 Task: Create Workspace Content Strategy Workspace description Manage vendor relationships and procurement. Workspace type Operations
Action: Mouse moved to (326, 72)
Screenshot: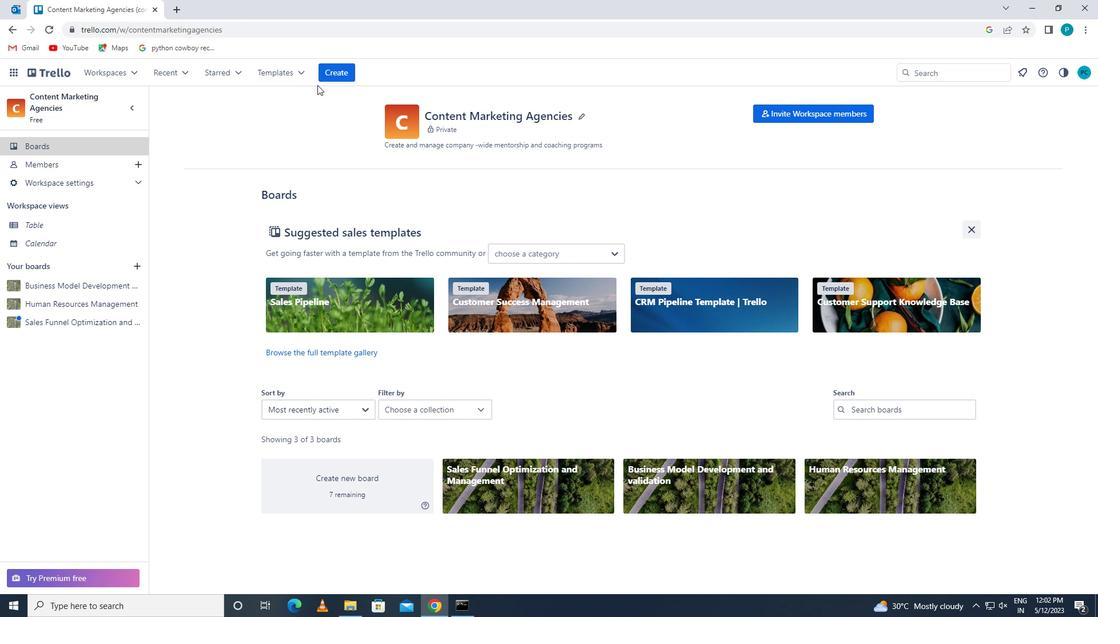 
Action: Mouse pressed left at (326, 72)
Screenshot: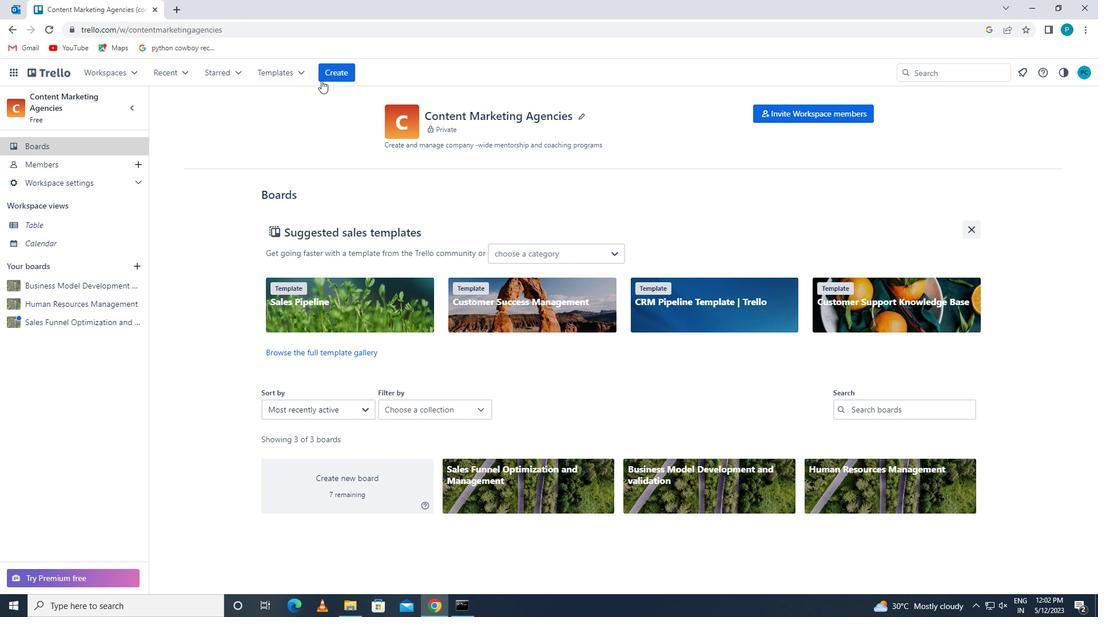 
Action: Mouse moved to (355, 191)
Screenshot: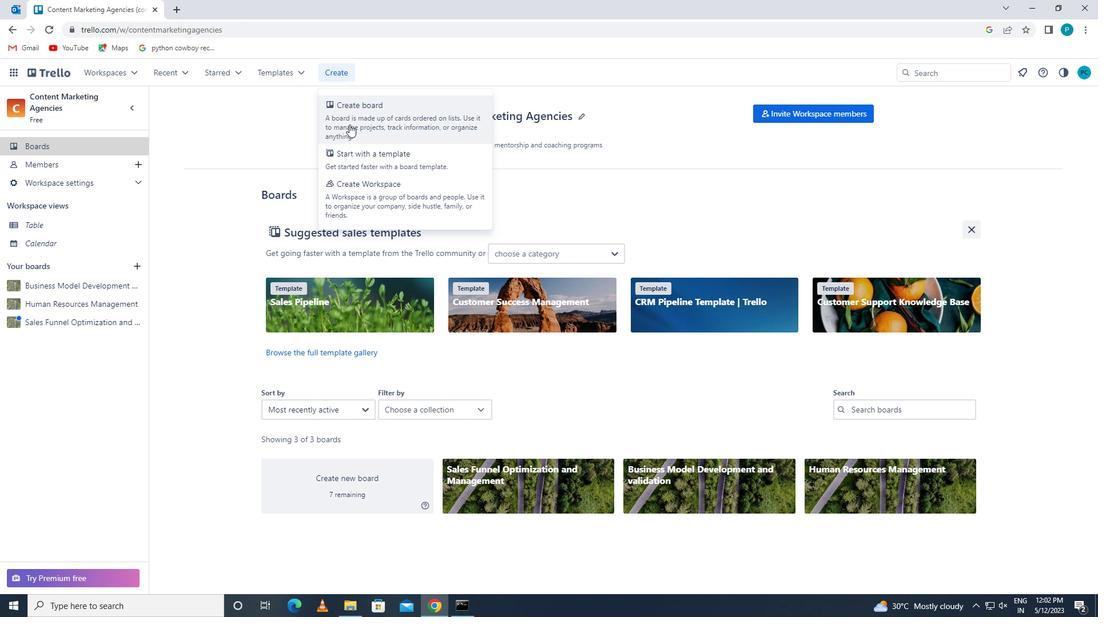 
Action: Mouse pressed left at (355, 191)
Screenshot: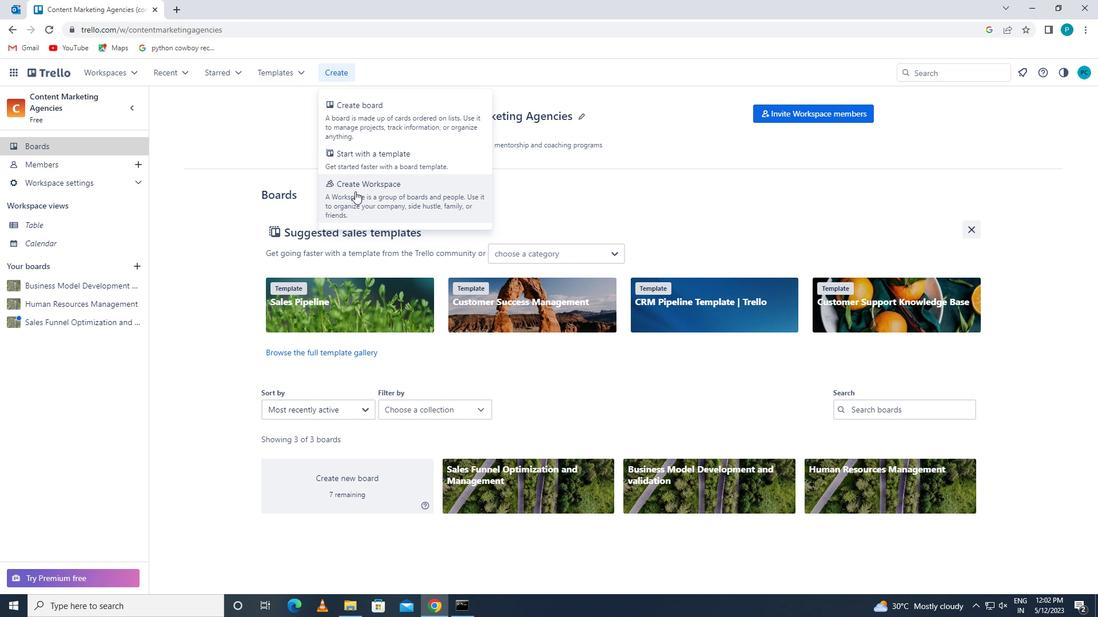 
Action: Mouse moved to (346, 224)
Screenshot: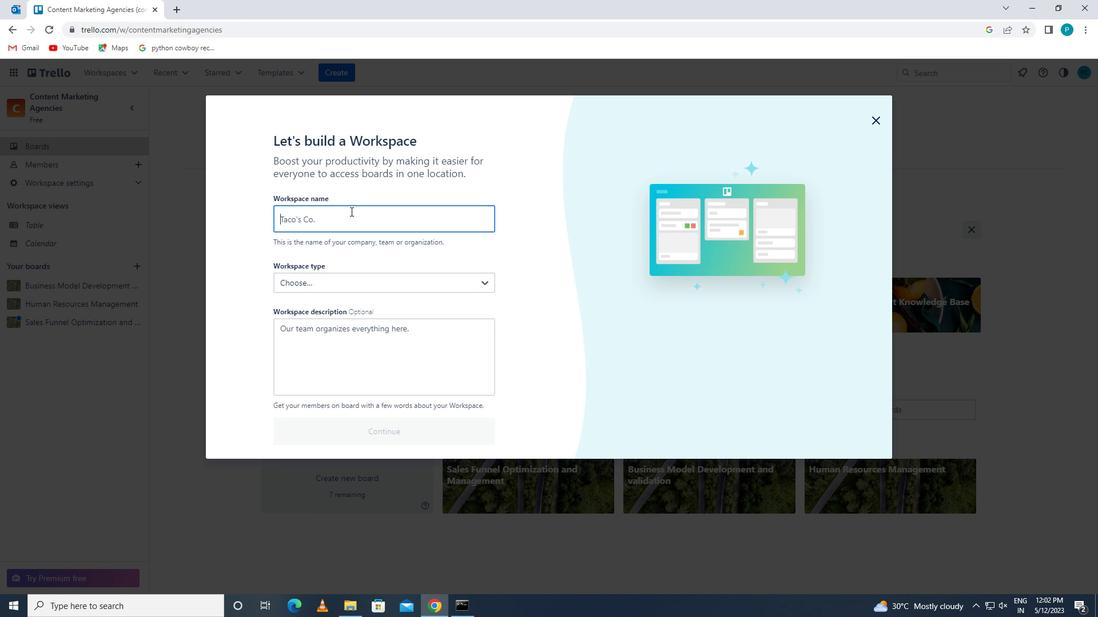 
Action: Mouse pressed left at (346, 224)
Screenshot: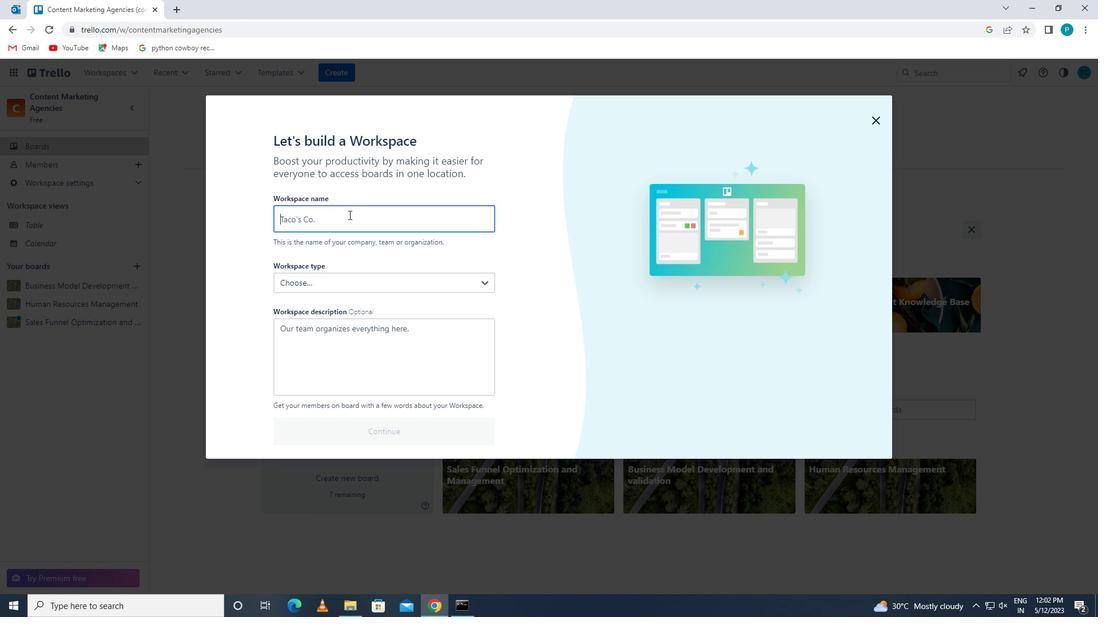 
Action: Key pressed <Key.caps_lock>c<Key.caps_lock>ontent<Key.space><Key.caps_lock>s<Key.caps_lock>trategy<Key.space>
Screenshot: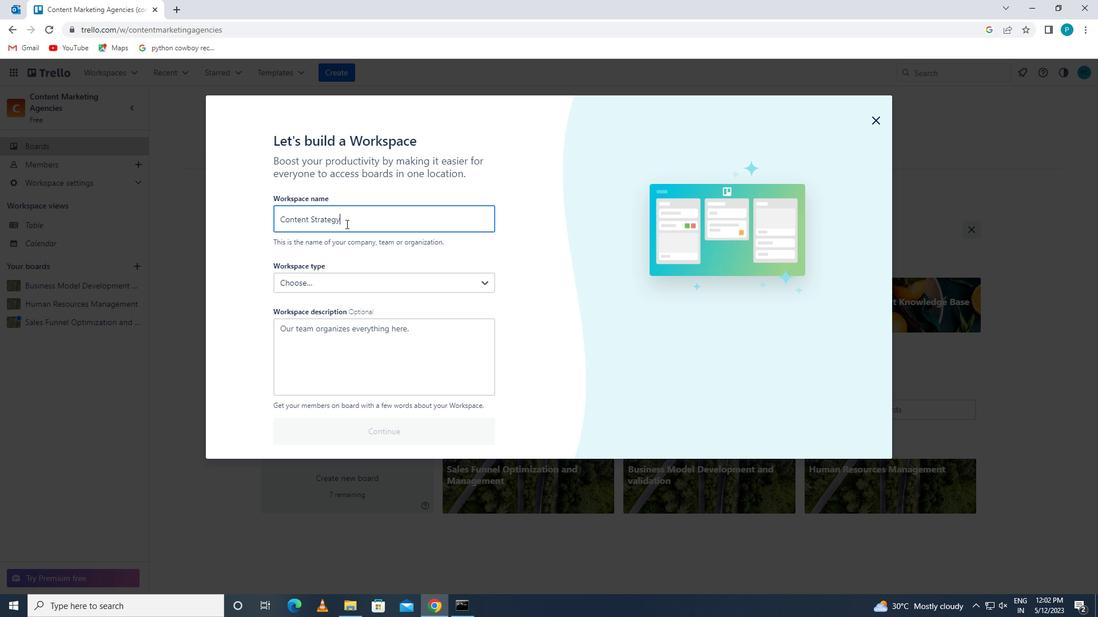 
Action: Mouse moved to (340, 347)
Screenshot: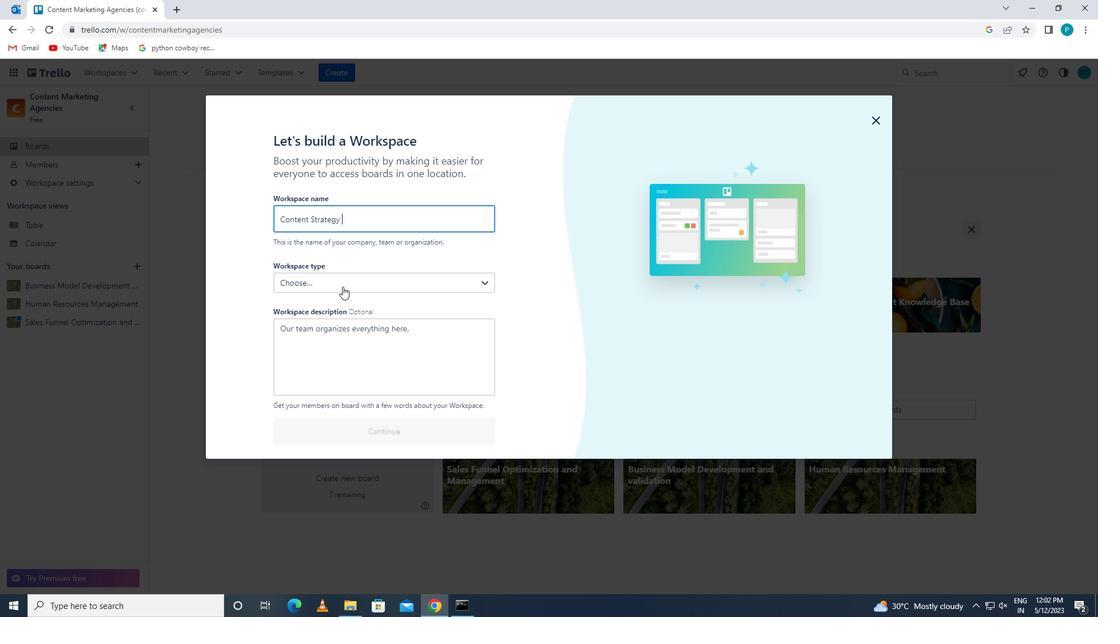 
Action: Mouse pressed left at (340, 347)
Screenshot: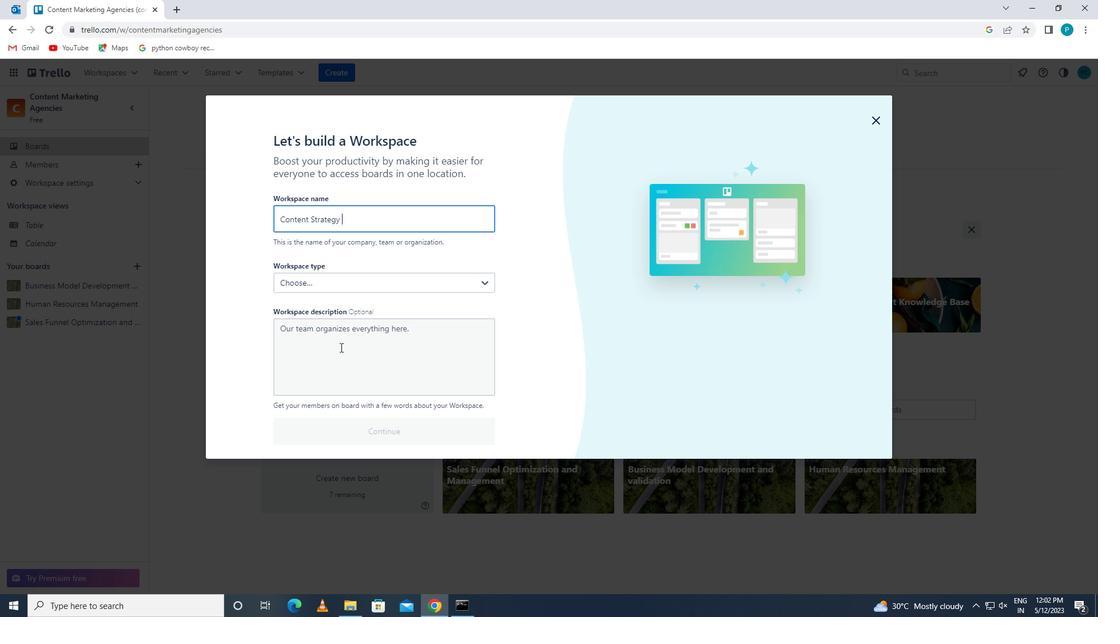 
Action: Key pressed <Key.caps_lock>m<Key.caps_lock>anager<Key.space>vendor<Key.space>relationships<Key.space>and<Key.space>procurement<Key.space>
Screenshot: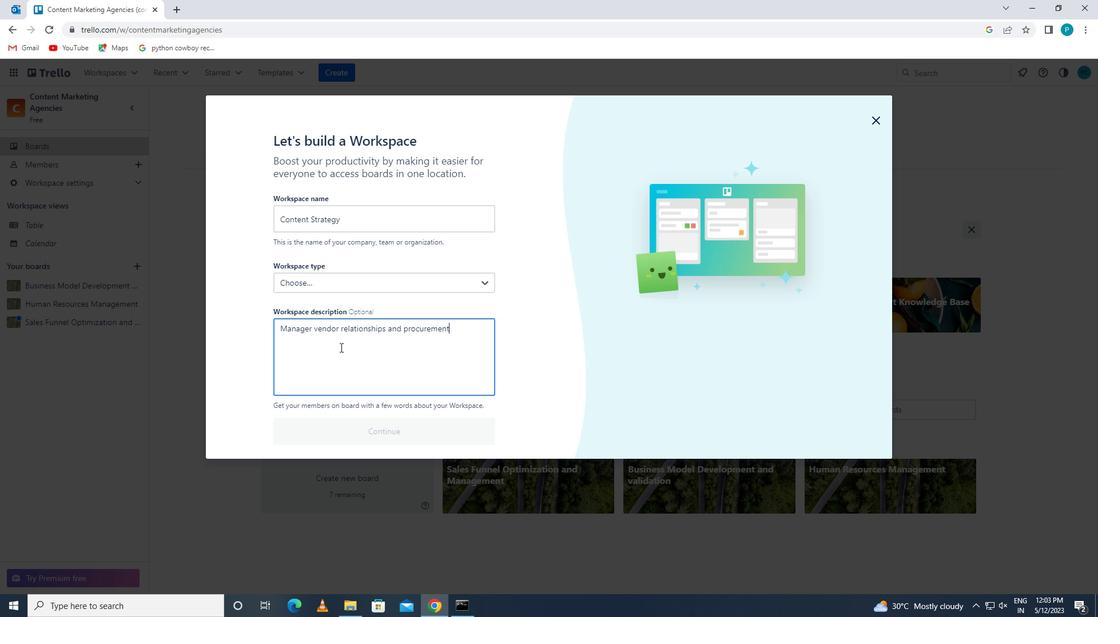 
Action: Mouse moved to (330, 280)
Screenshot: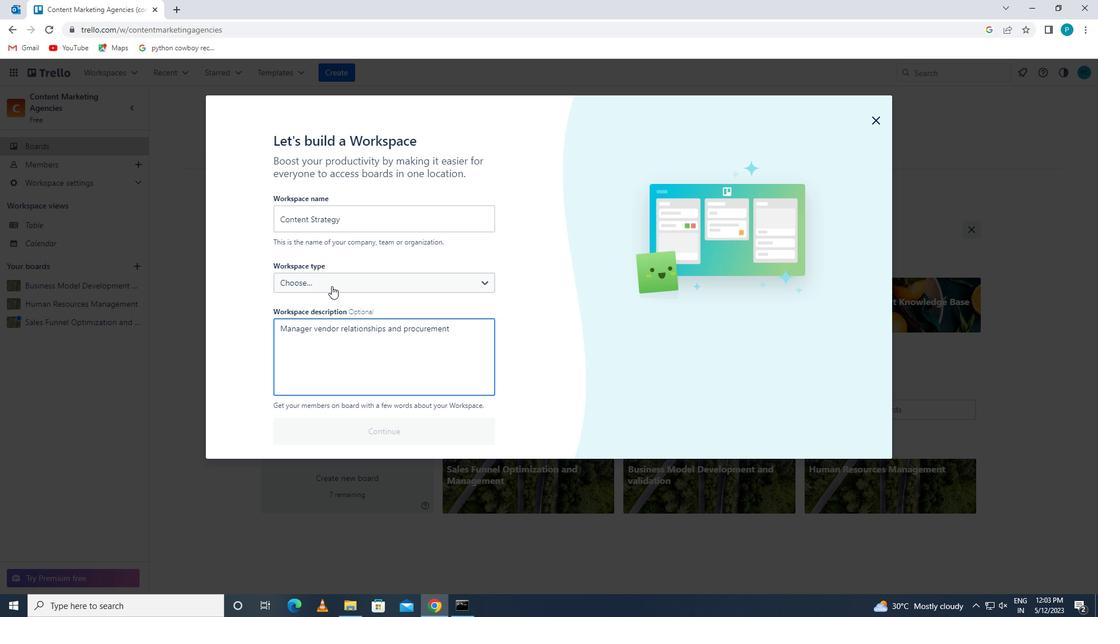 
Action: Mouse pressed left at (330, 280)
Screenshot: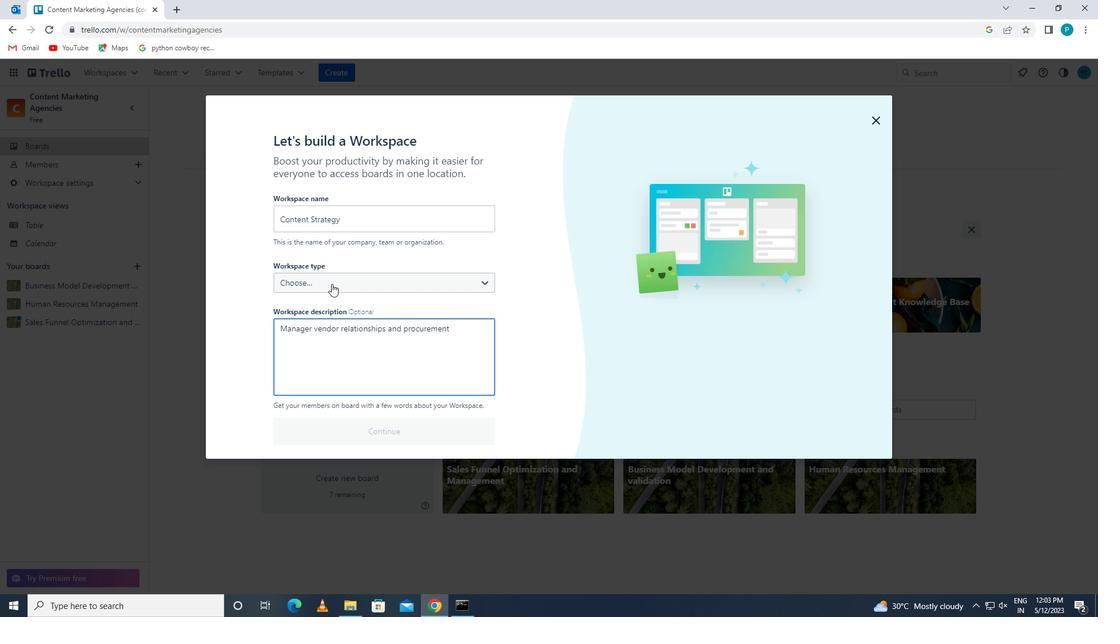 
Action: Mouse moved to (320, 353)
Screenshot: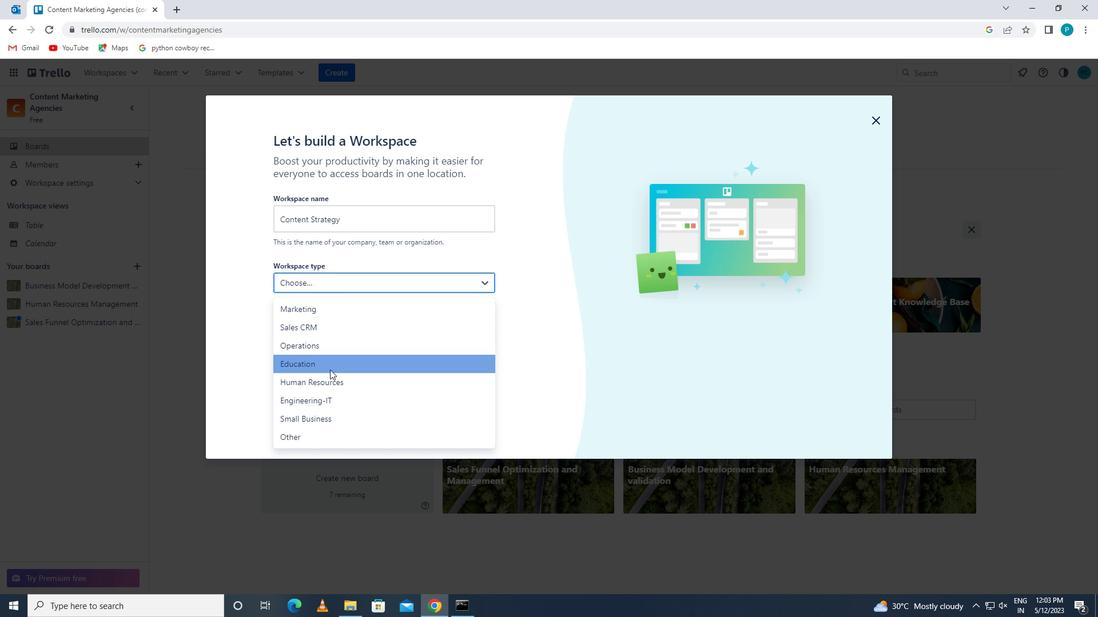 
Action: Mouse pressed left at (320, 353)
Screenshot: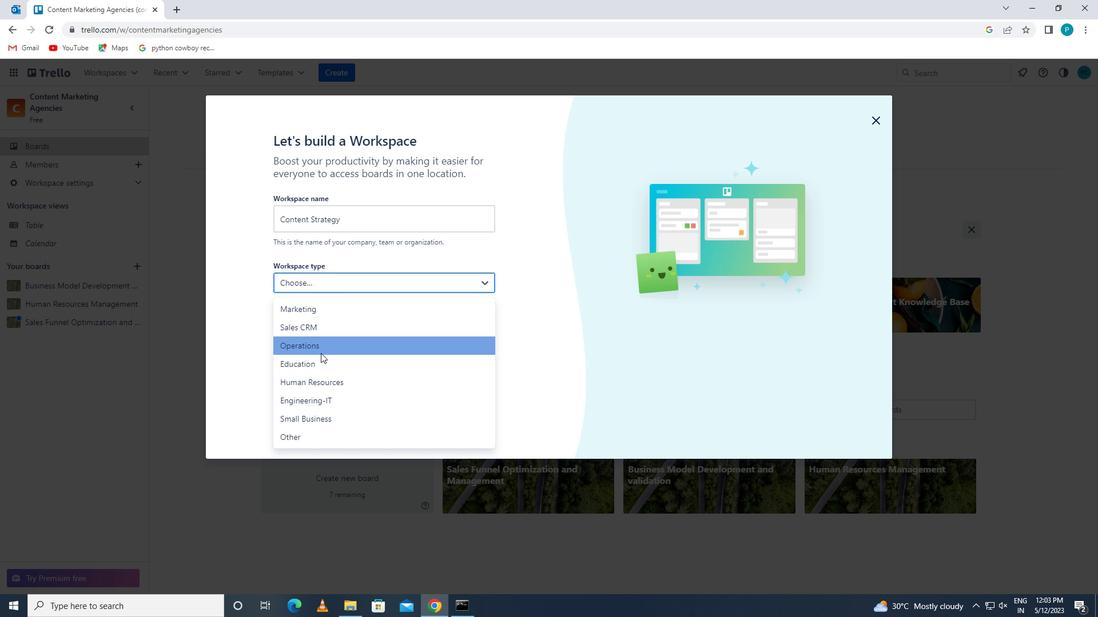 
Action: Mouse scrolled (320, 352) with delta (0, 0)
Screenshot: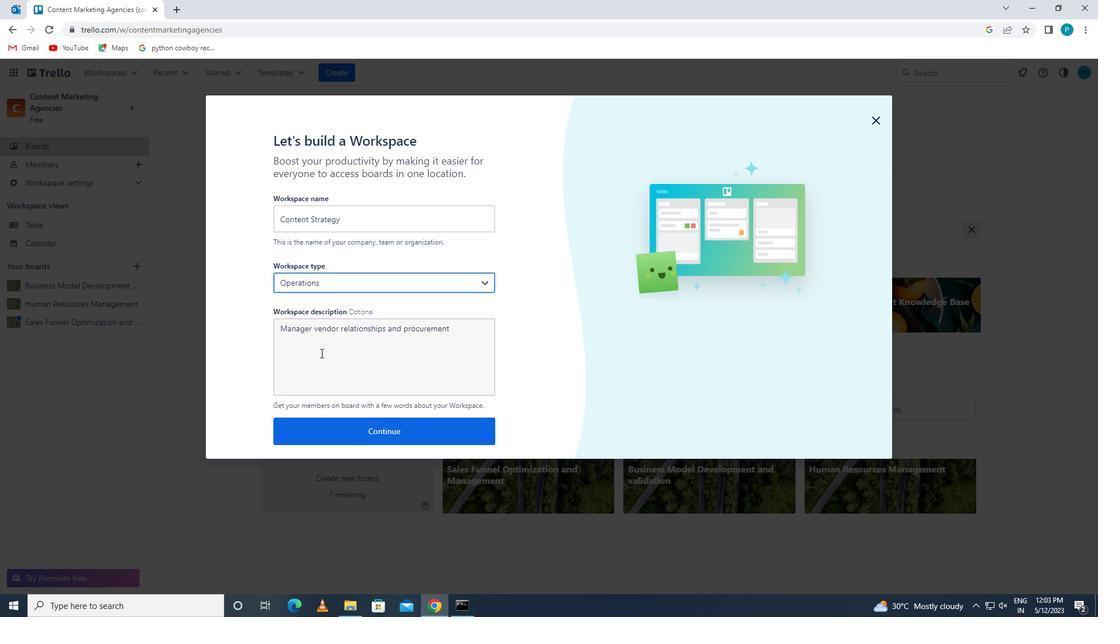 
Action: Mouse scrolled (320, 352) with delta (0, 0)
Screenshot: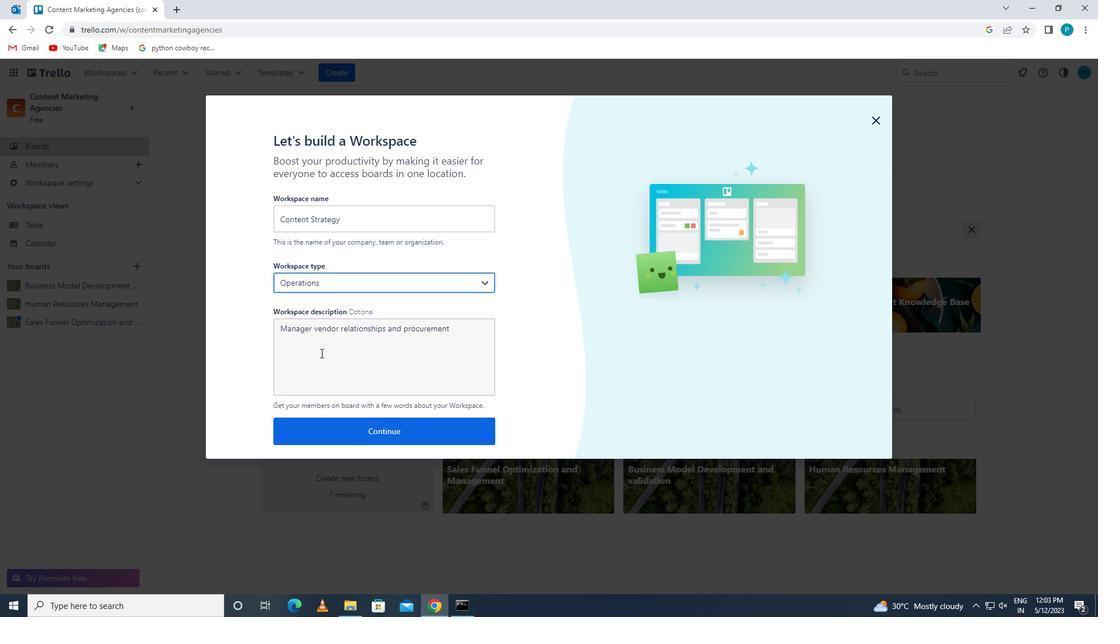 
Action: Mouse moved to (356, 427)
Screenshot: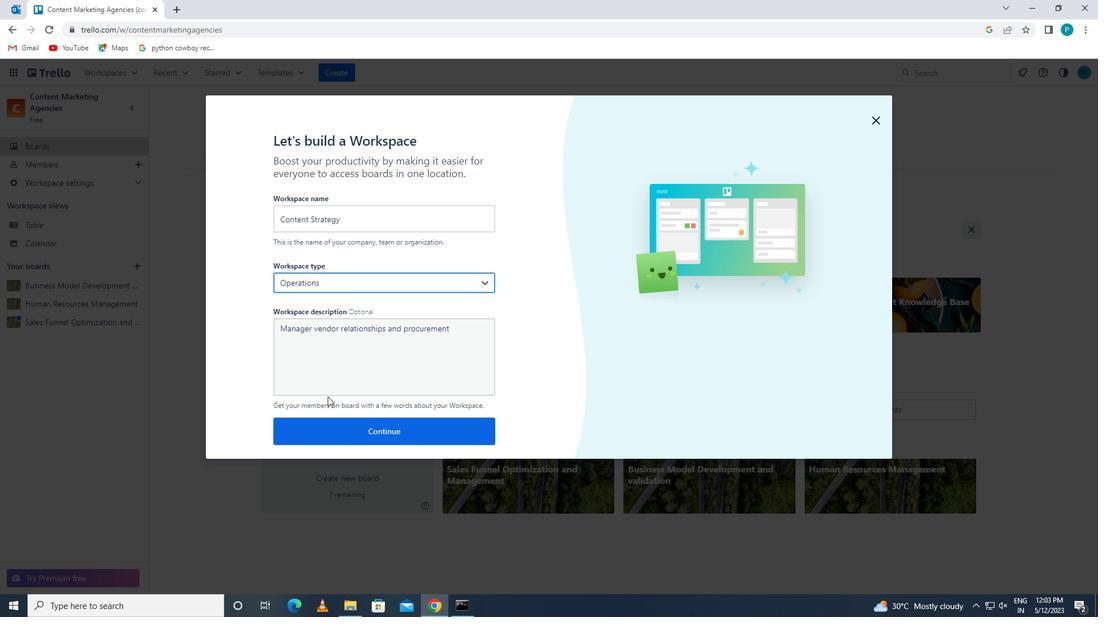 
Action: Mouse pressed left at (356, 427)
Screenshot: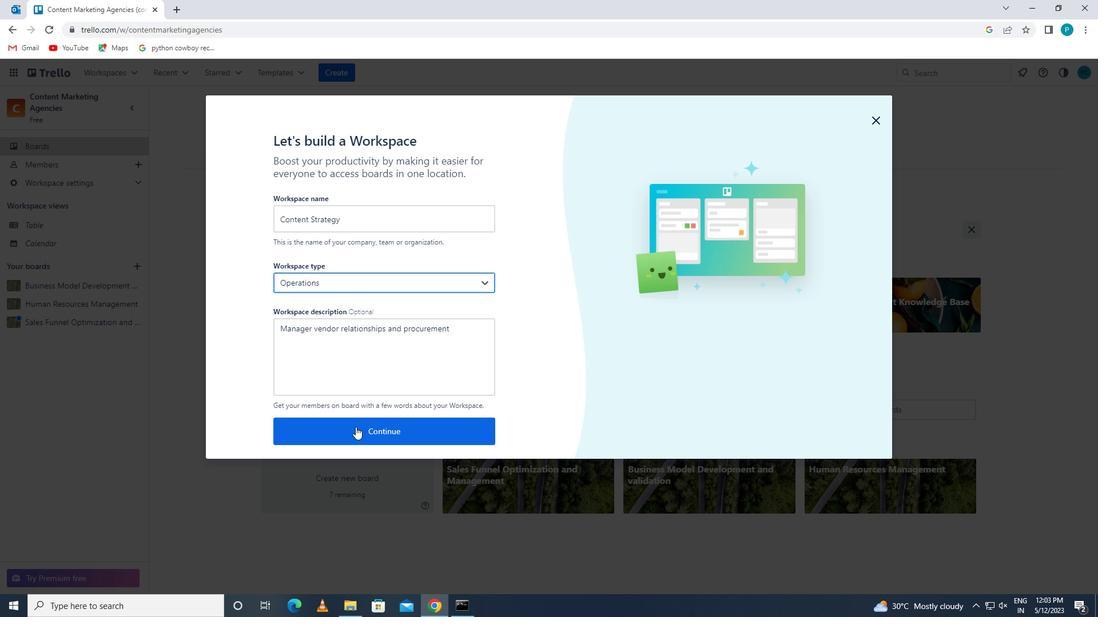 
